 Task: Search for the email with the subject Order confirmation logged in from softage.1@softage.net with the filter, email from softage.6@softage.net and a new filter,  Mark as read
Action: Mouse moved to (809, 87)
Screenshot: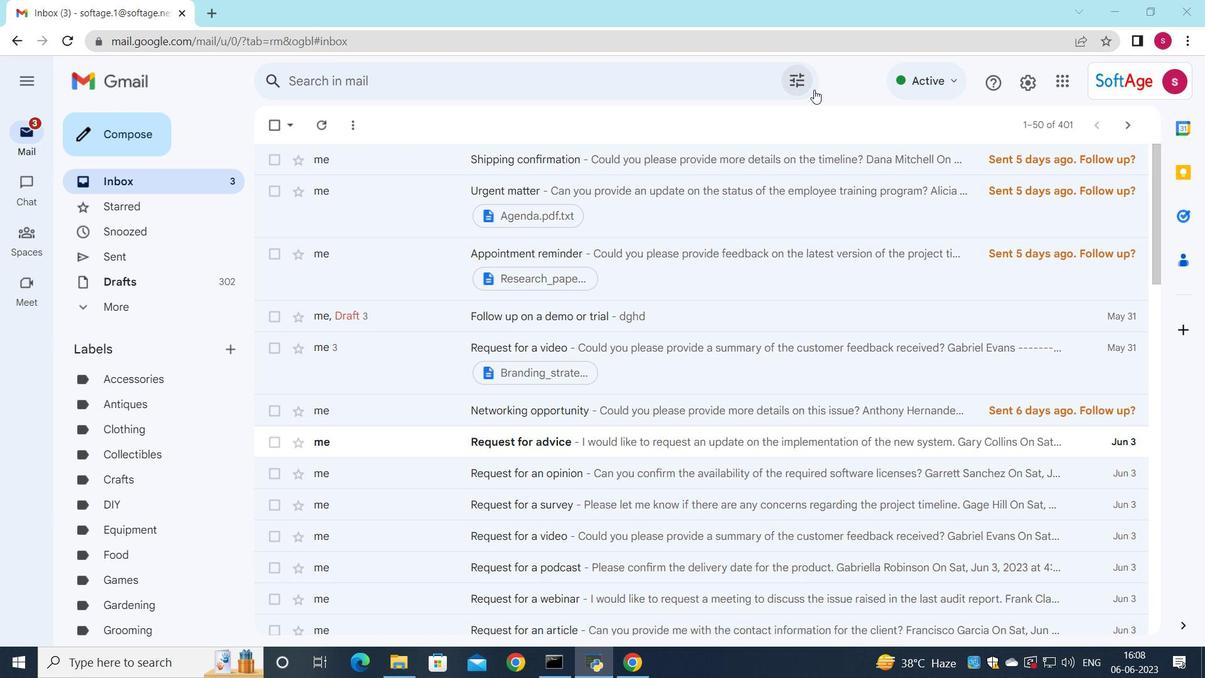 
Action: Mouse pressed left at (809, 87)
Screenshot: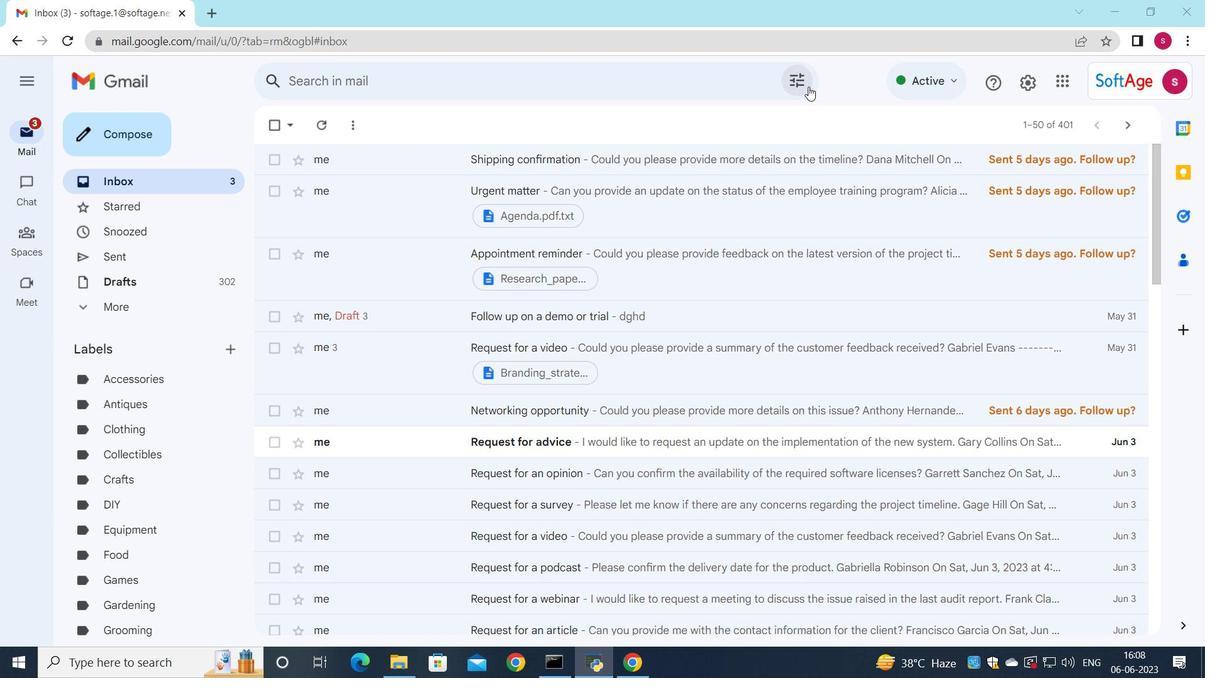 
Action: Mouse moved to (603, 165)
Screenshot: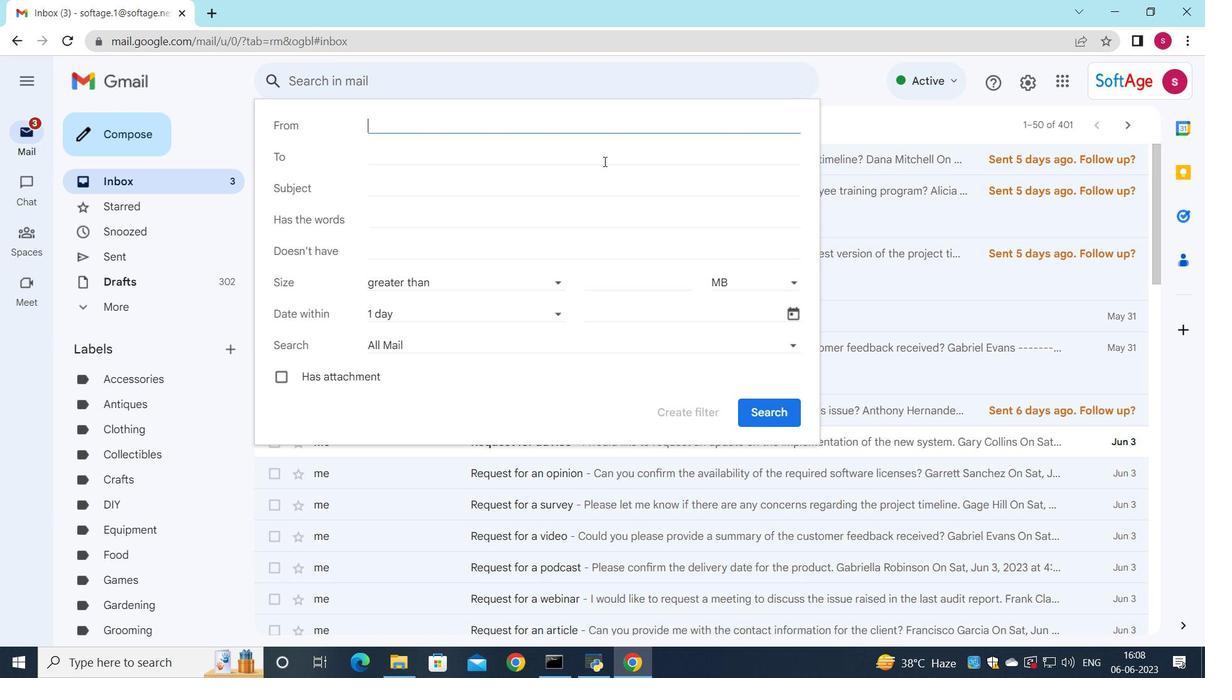 
Action: Key pressed so
Screenshot: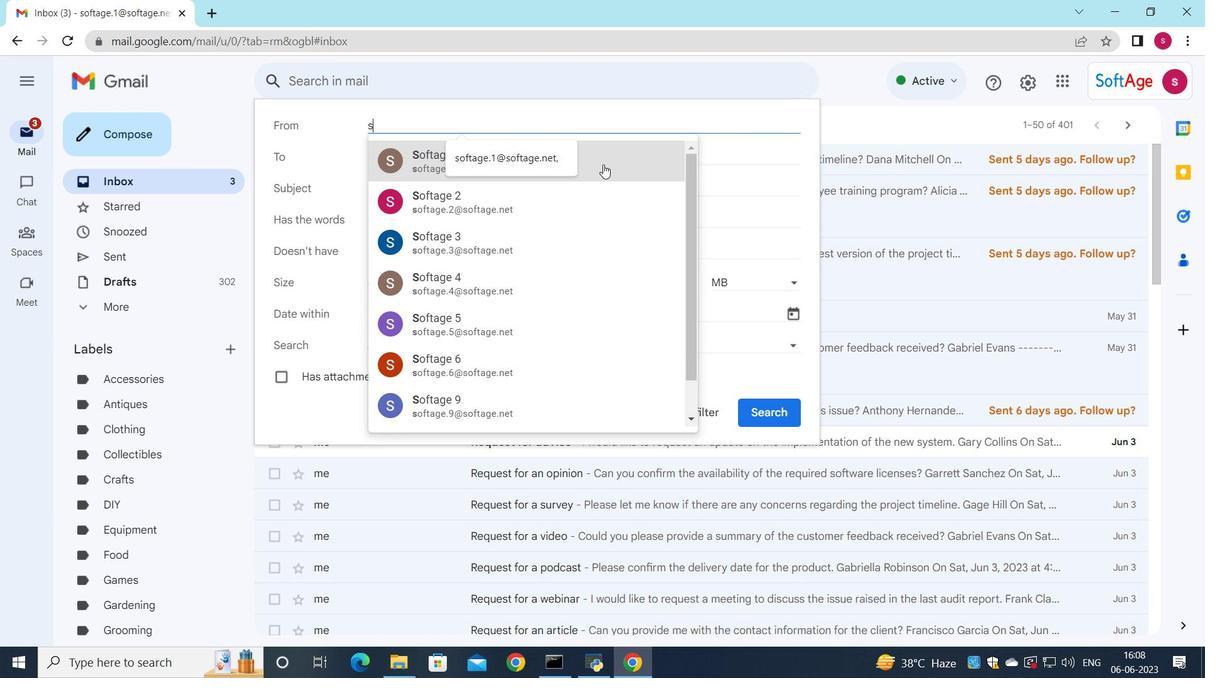 
Action: Mouse moved to (552, 157)
Screenshot: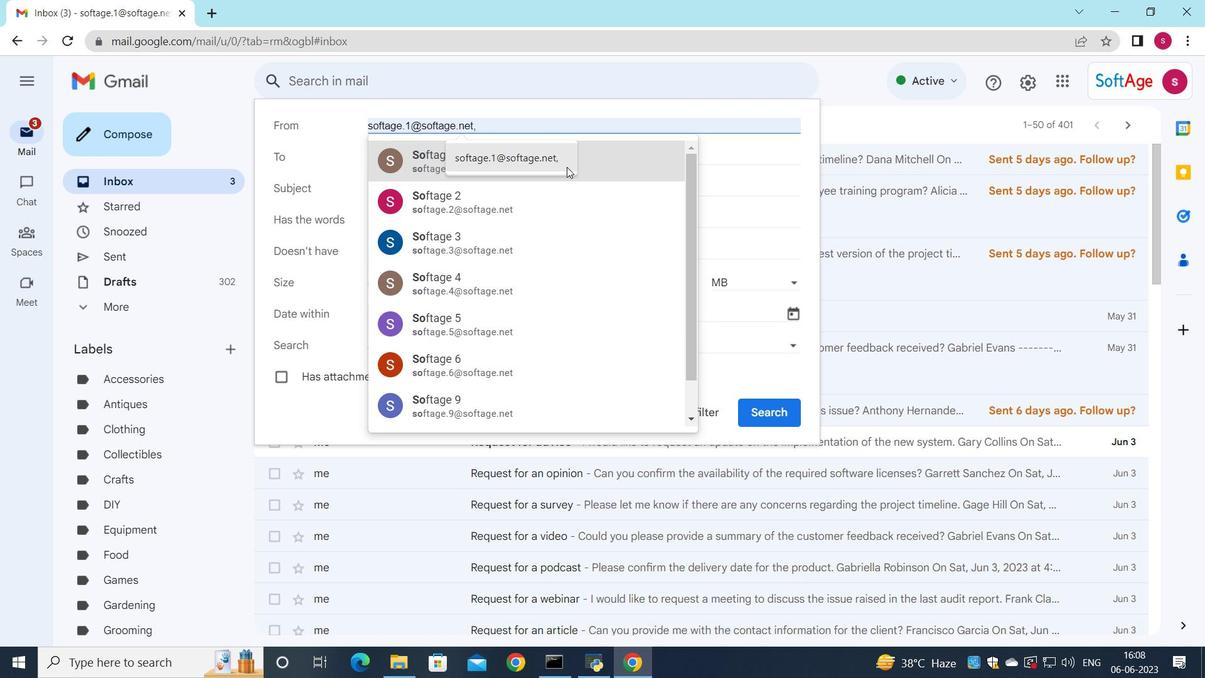 
Action: Mouse pressed left at (552, 157)
Screenshot: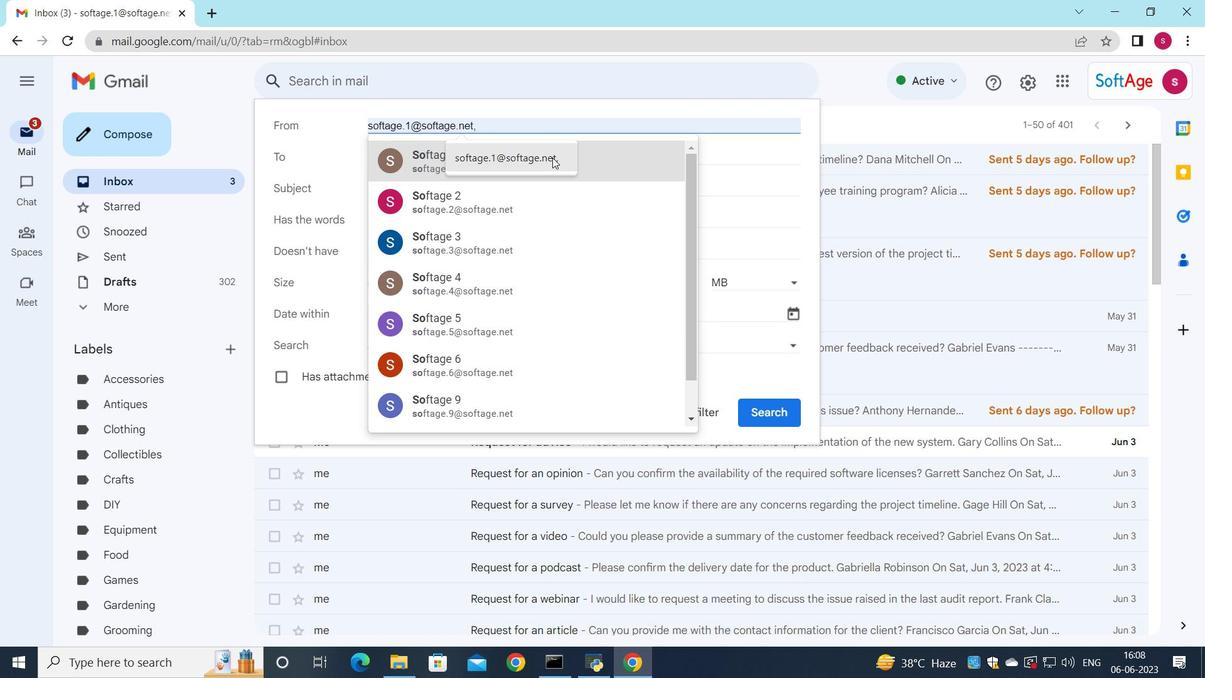 
Action: Mouse moved to (457, 156)
Screenshot: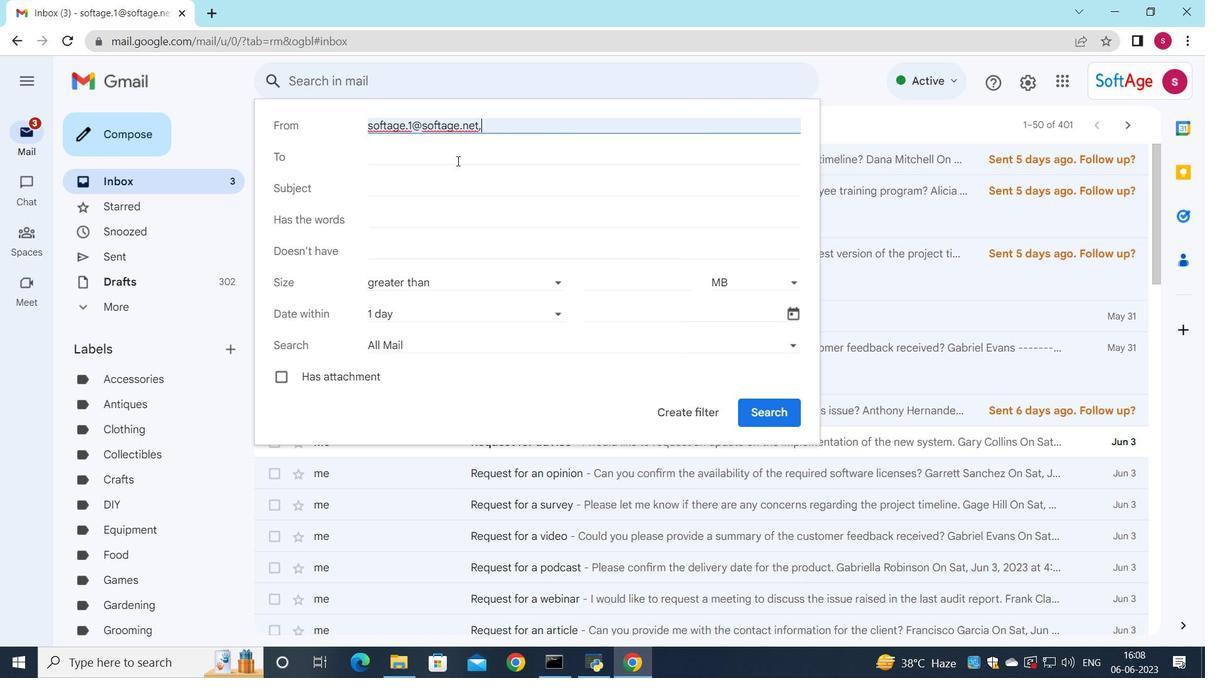 
Action: Mouse pressed left at (457, 156)
Screenshot: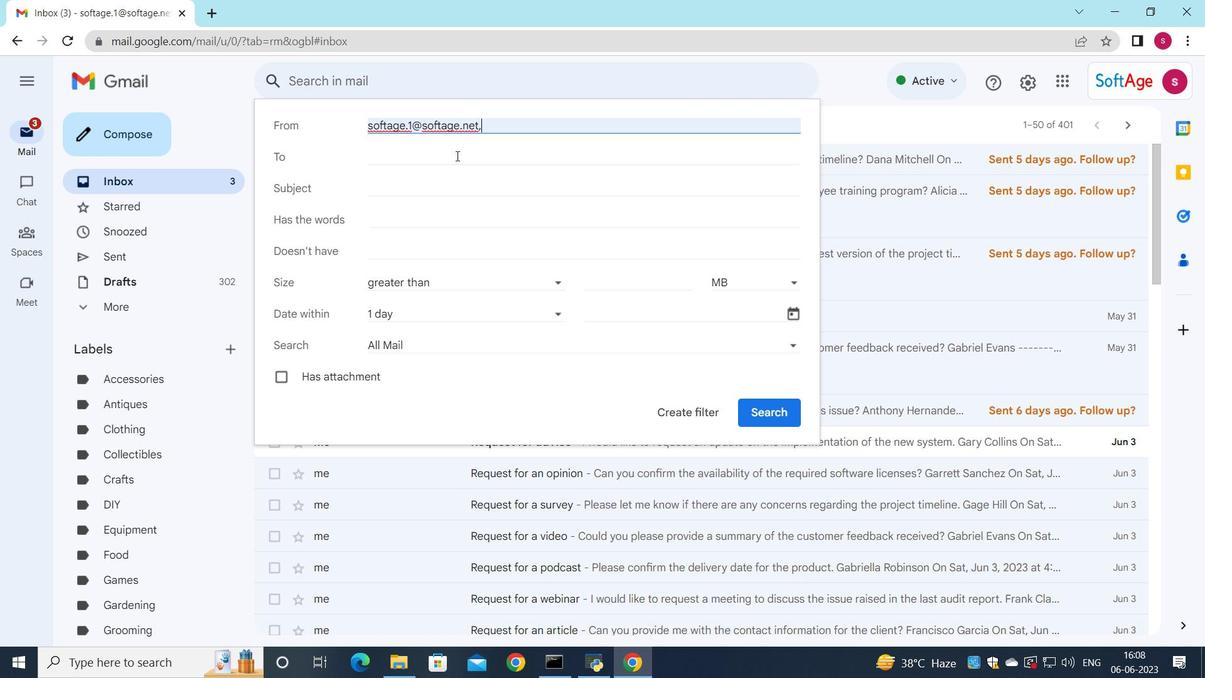 
Action: Key pressed so
Screenshot: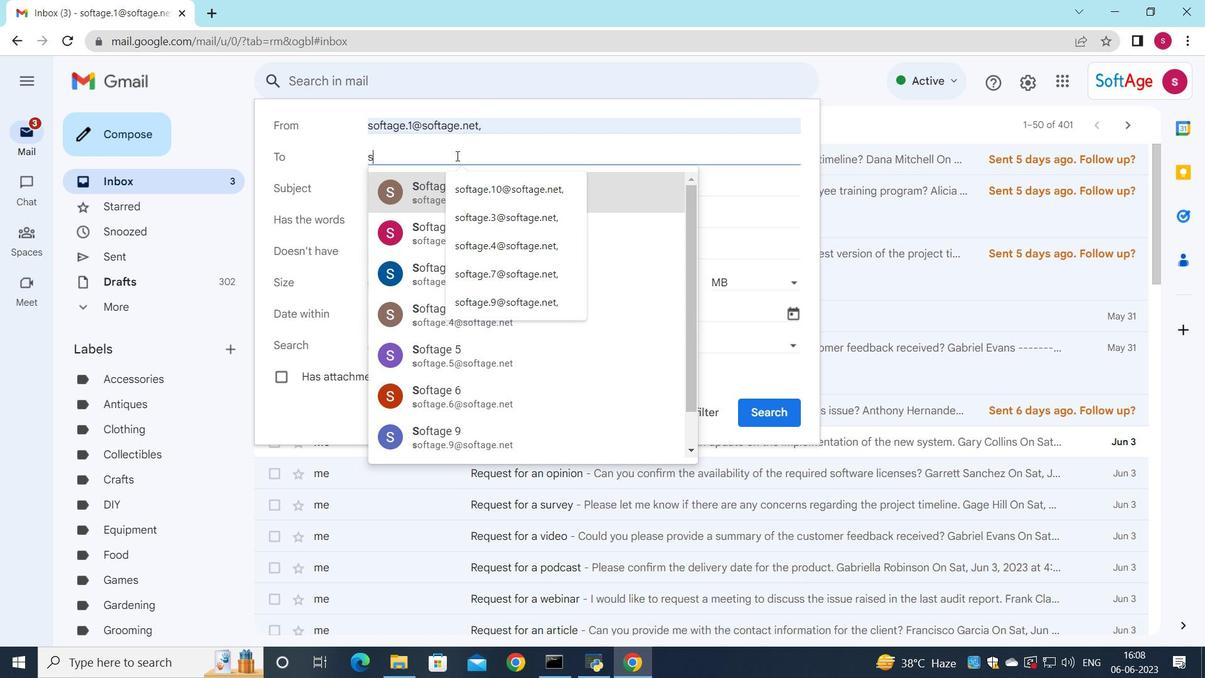 
Action: Mouse moved to (475, 145)
Screenshot: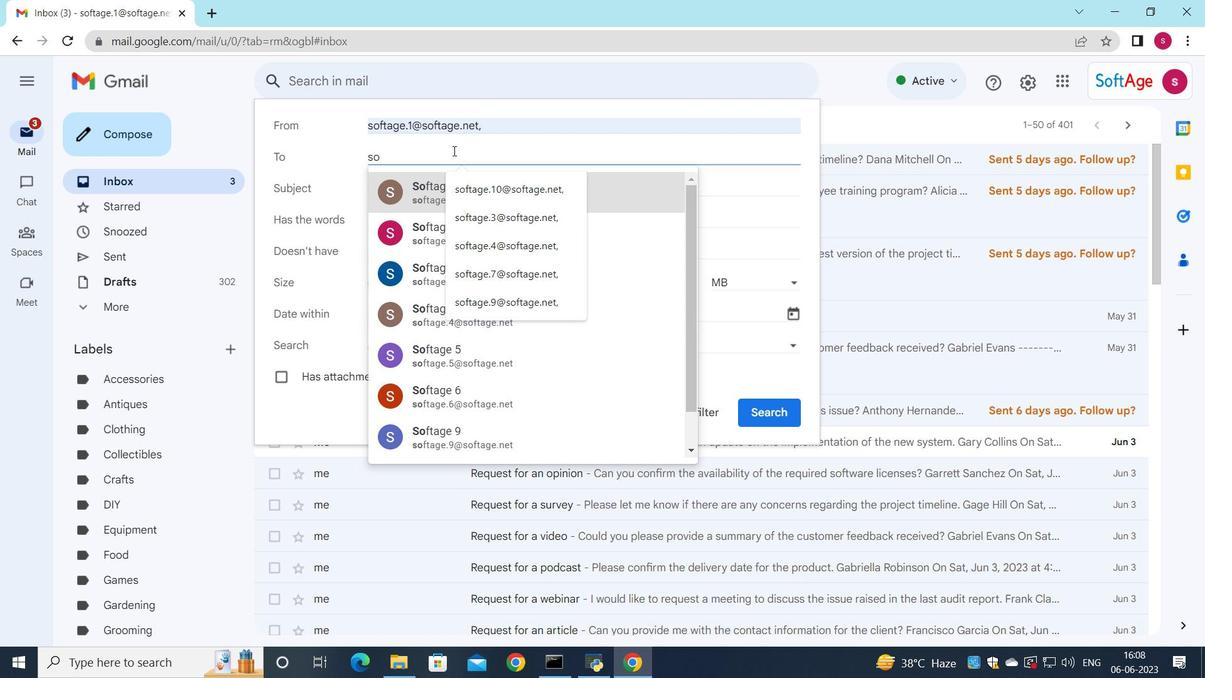 
Action: Key pressed fyt<Key.backspace><Key.backspace>tage.6
Screenshot: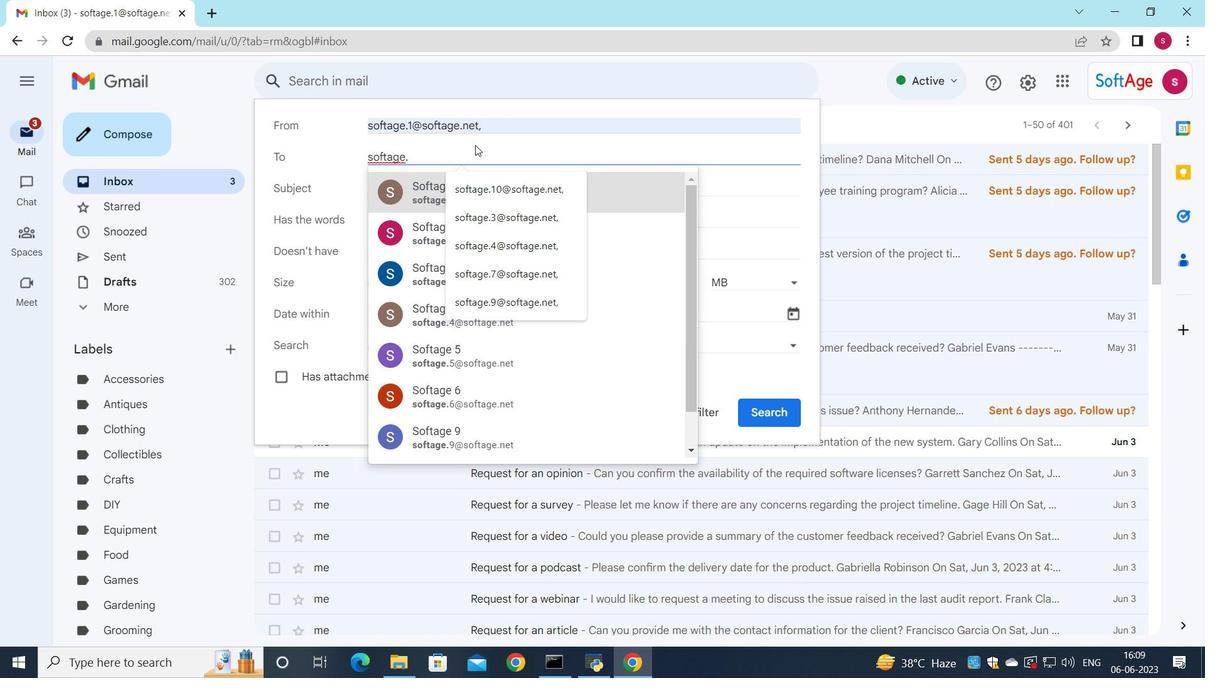 
Action: Mouse moved to (468, 199)
Screenshot: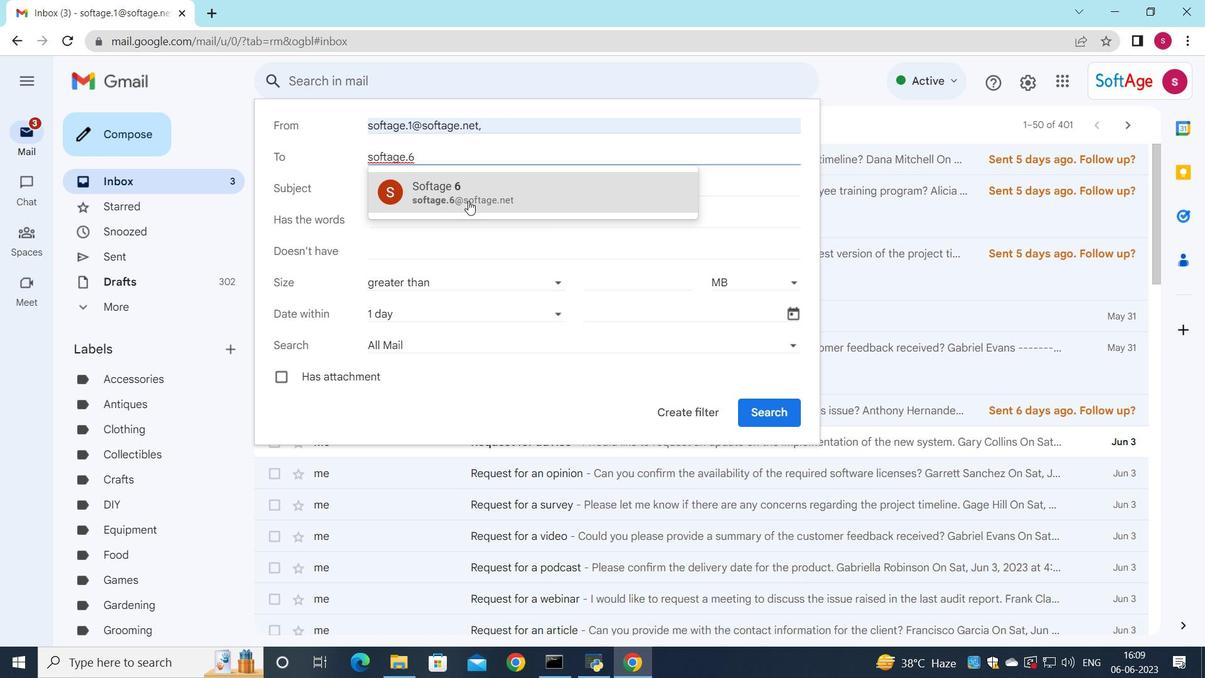 
Action: Mouse pressed left at (468, 199)
Screenshot: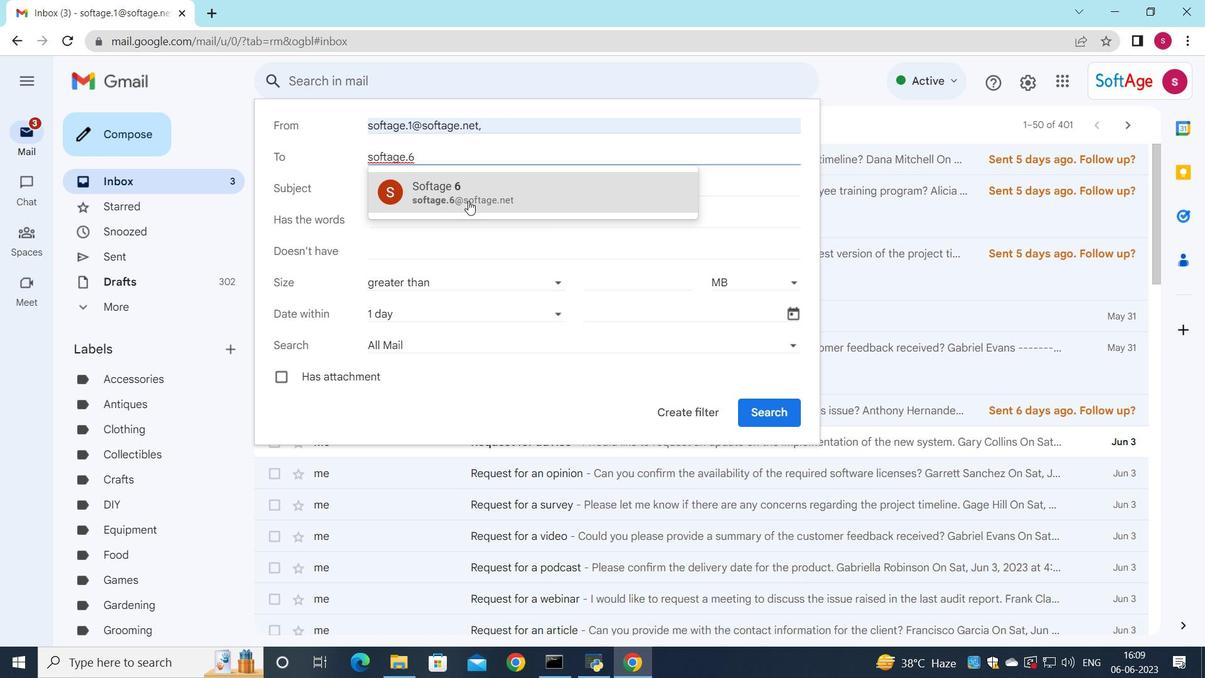 
Action: Mouse moved to (430, 195)
Screenshot: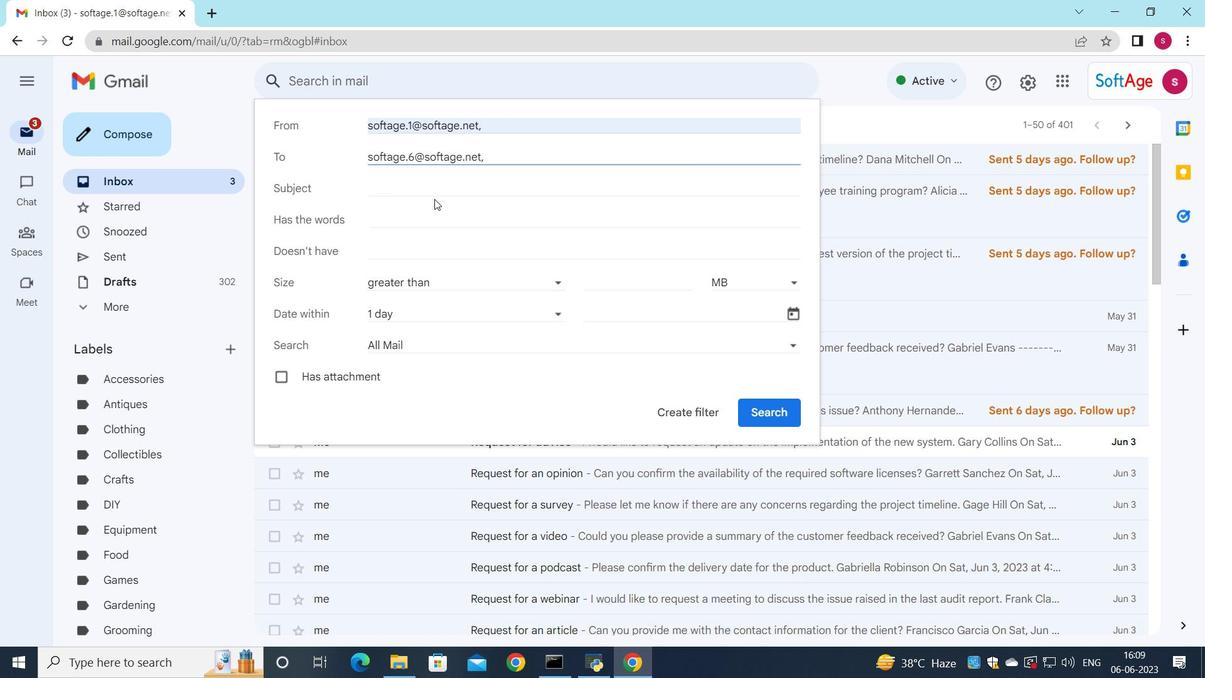 
Action: Mouse pressed left at (430, 195)
Screenshot: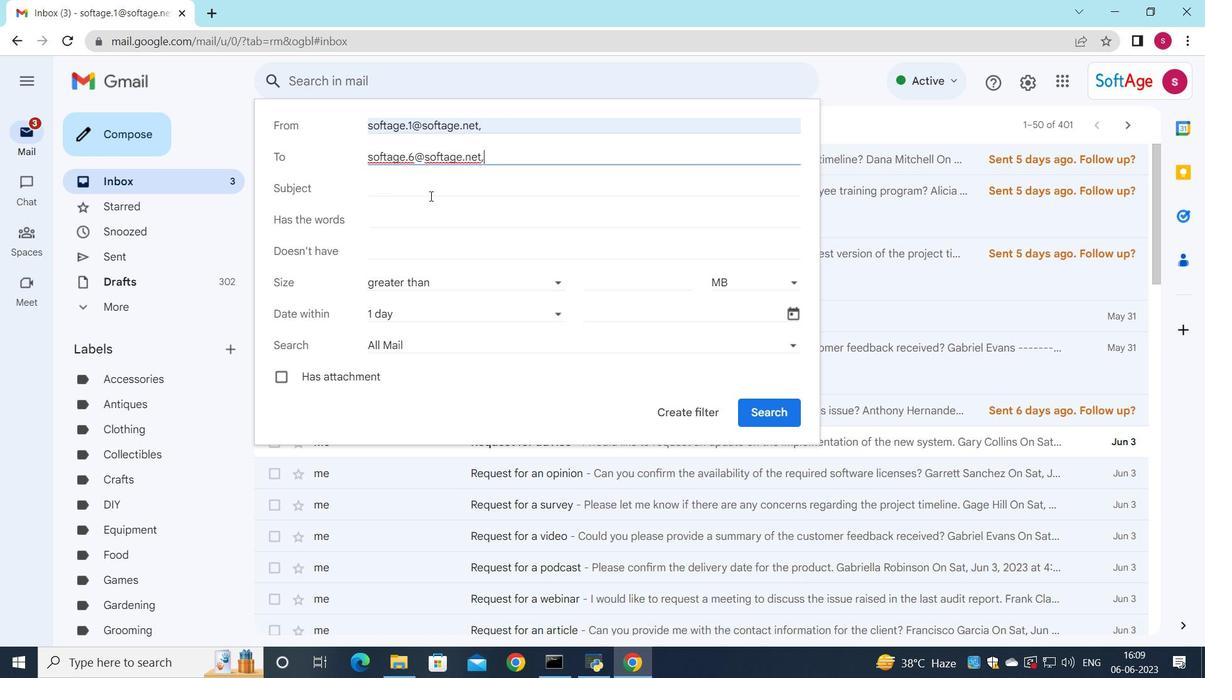 
Action: Key pressed <Key.shift><Key.shift_r><Key.shift_r><Key.shift_r><Key.shift_r><Key.shift_r><Key.shift_r><Key.shift_r><Key.shift_r><Key.shift_r>Order<Key.space>confirmation
Screenshot: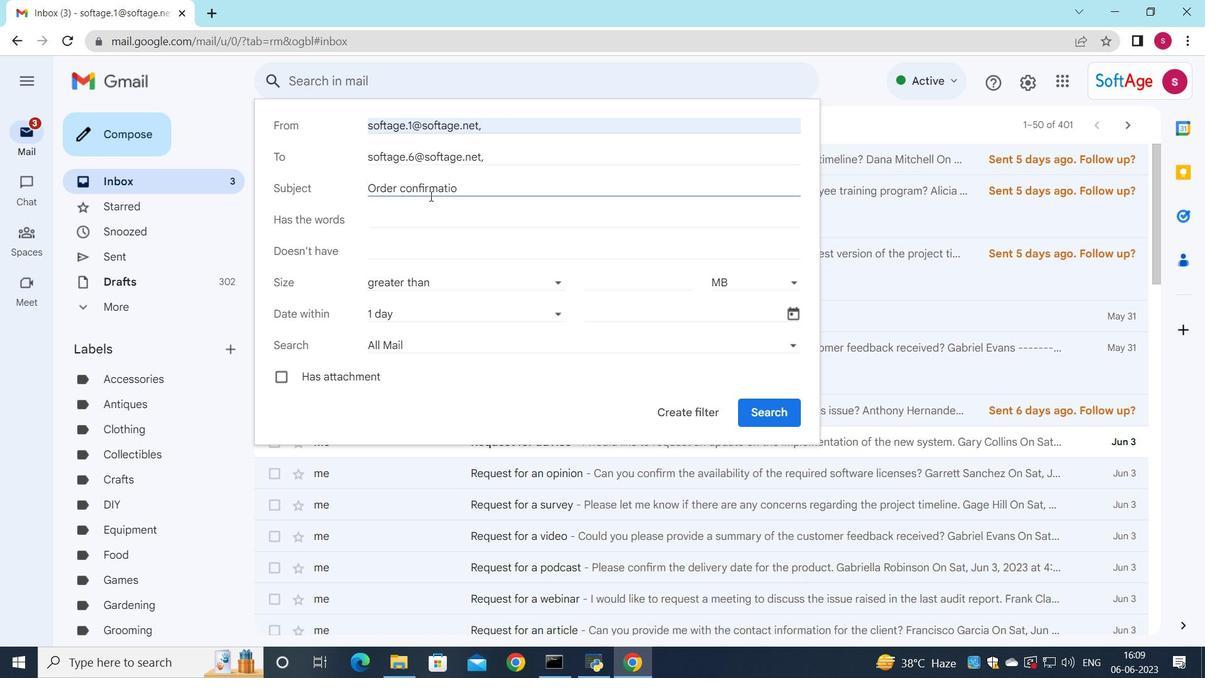 
Action: Mouse moved to (412, 324)
Screenshot: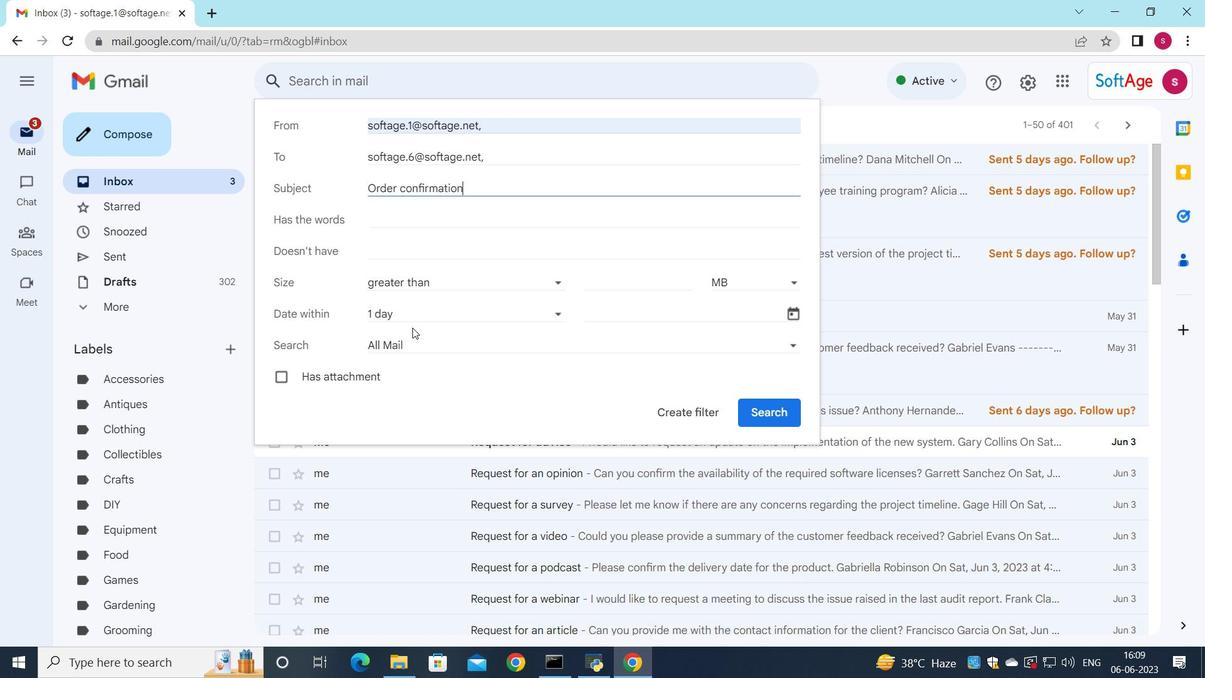 
Action: Mouse pressed left at (412, 324)
Screenshot: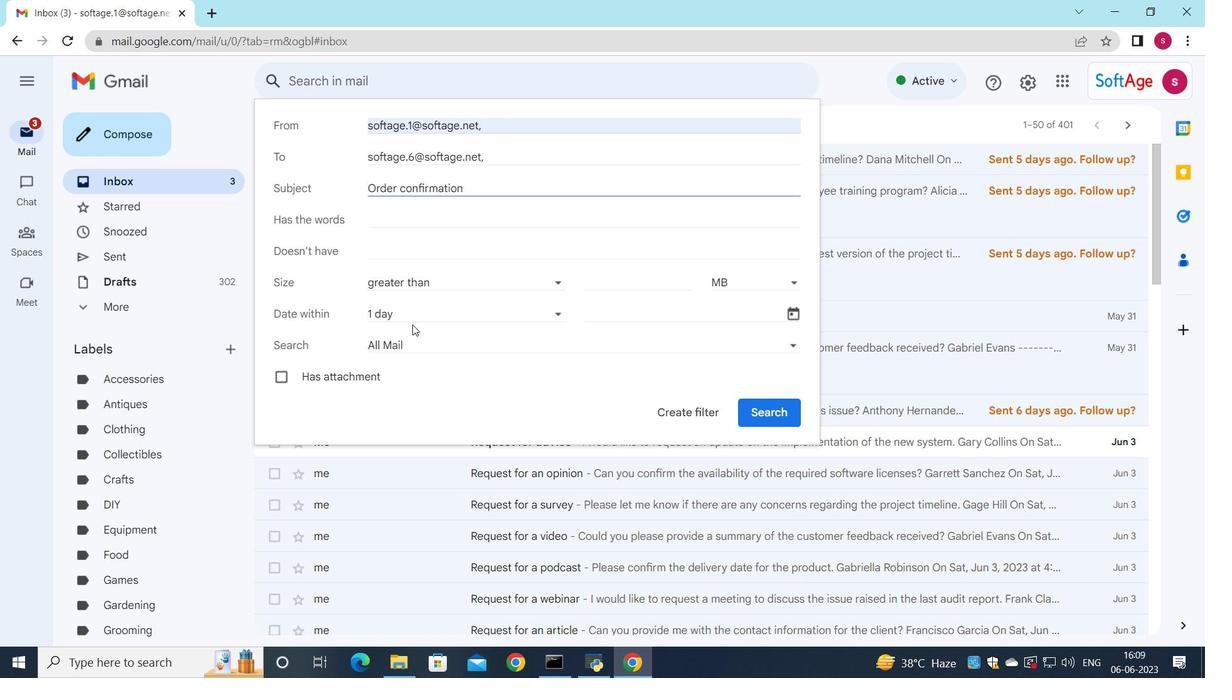 
Action: Mouse moved to (416, 316)
Screenshot: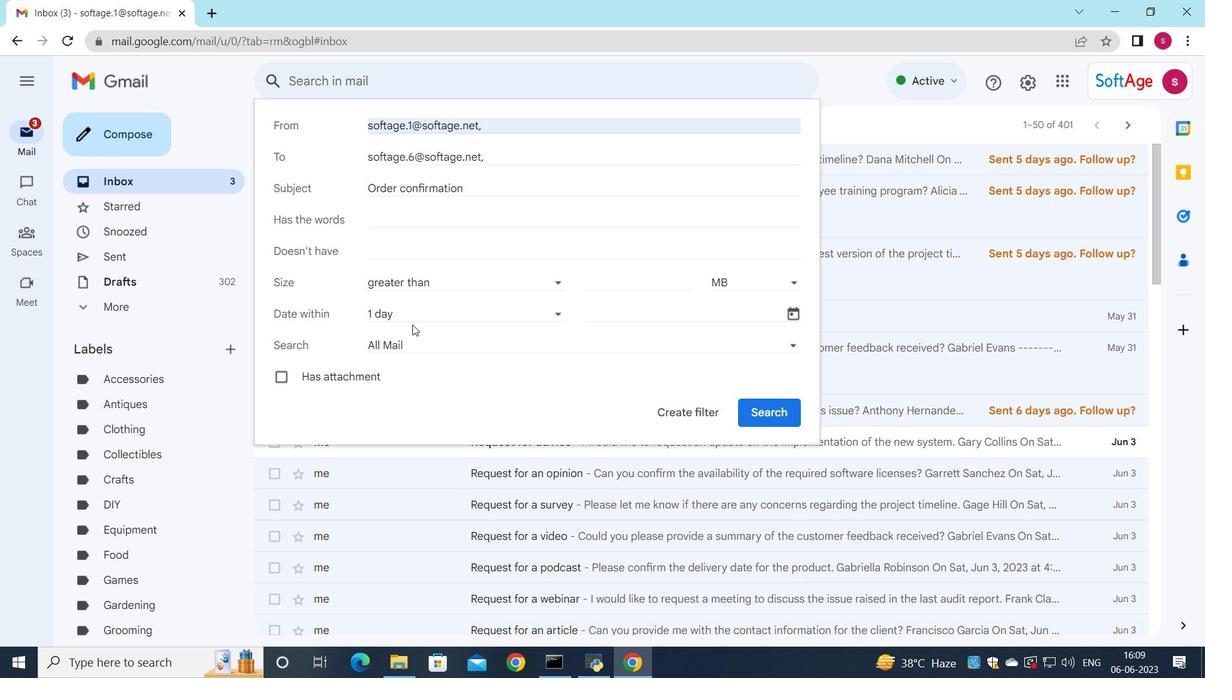 
Action: Mouse pressed left at (416, 316)
Screenshot: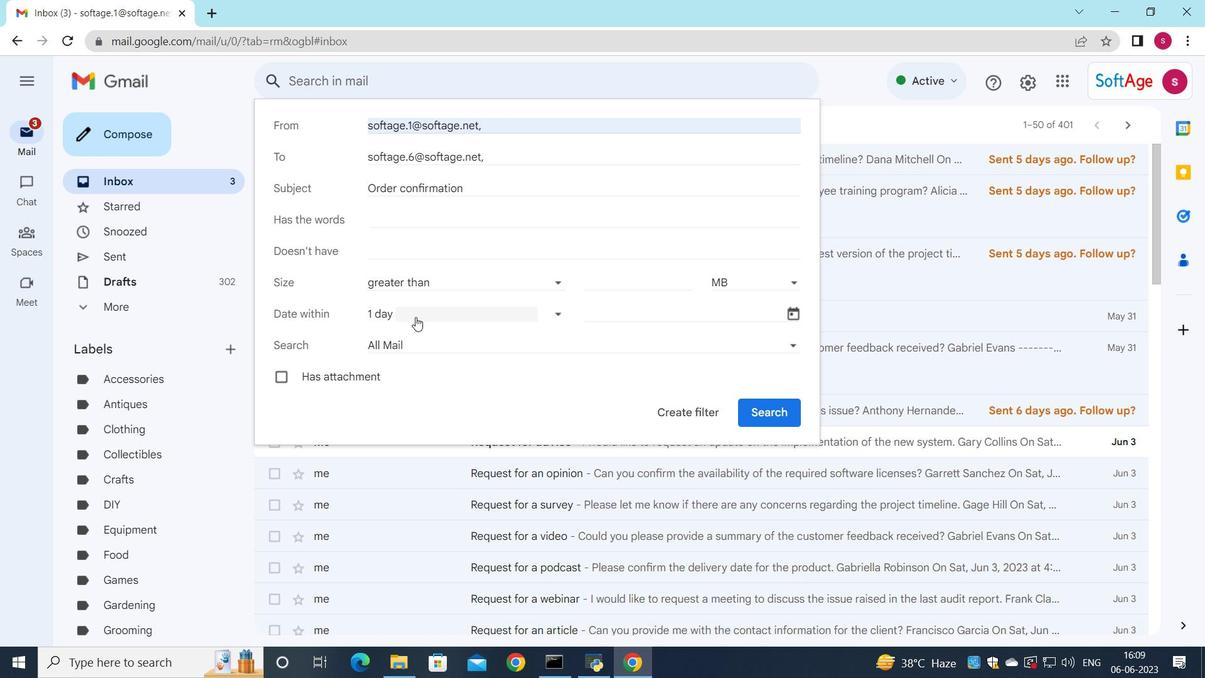 
Action: Mouse moved to (439, 489)
Screenshot: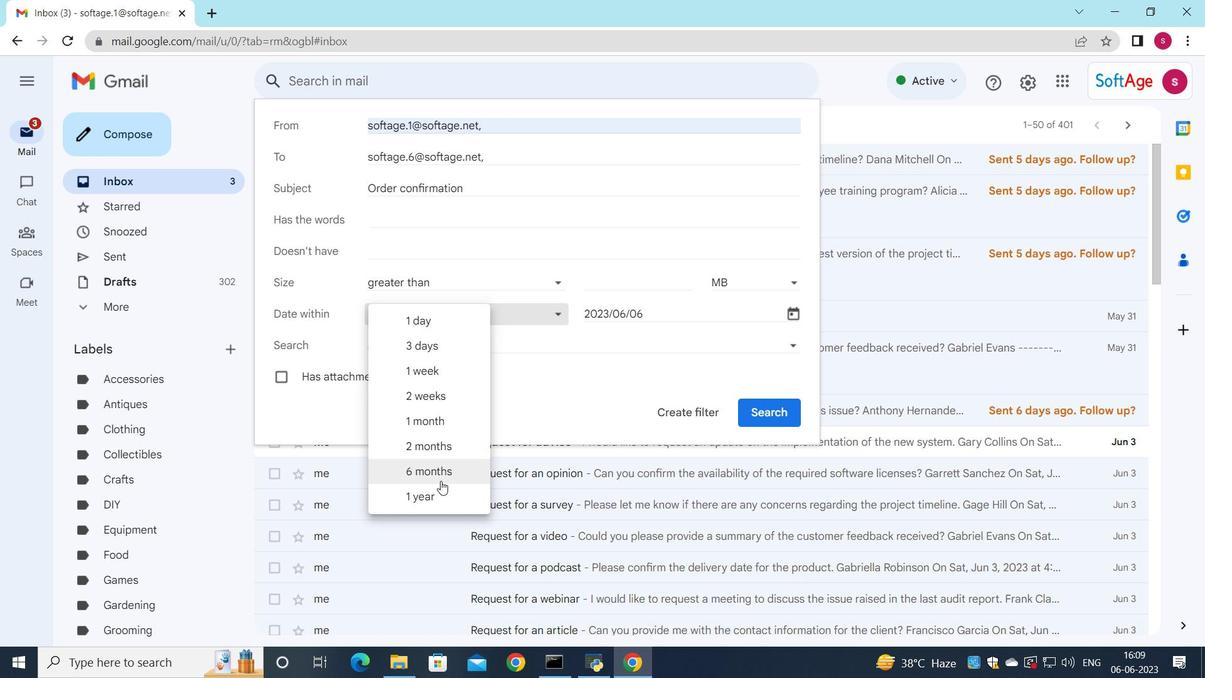 
Action: Mouse pressed left at (439, 489)
Screenshot: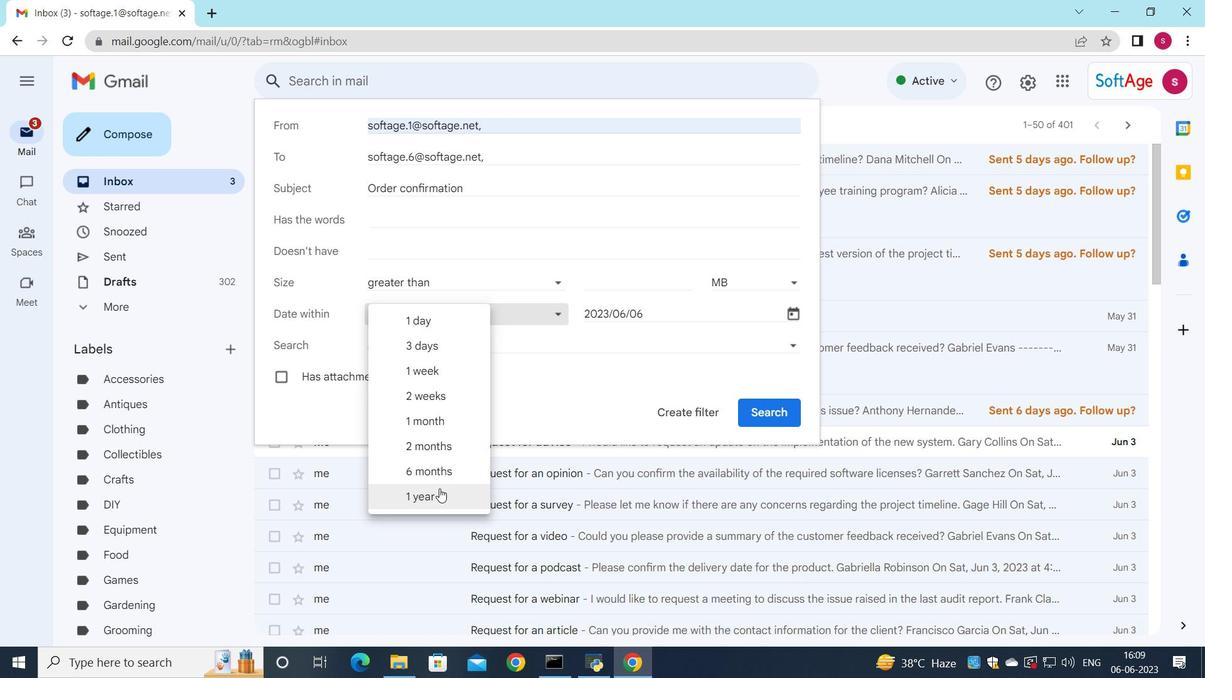 
Action: Mouse moved to (667, 408)
Screenshot: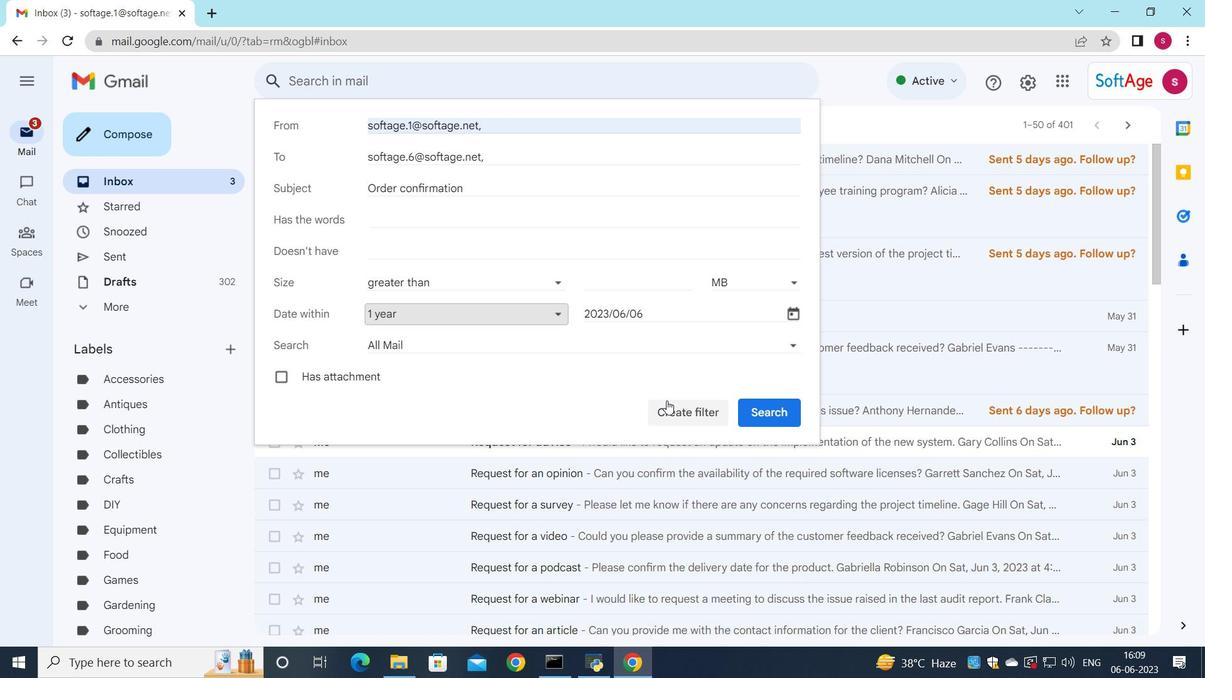 
Action: Mouse pressed left at (667, 408)
Screenshot: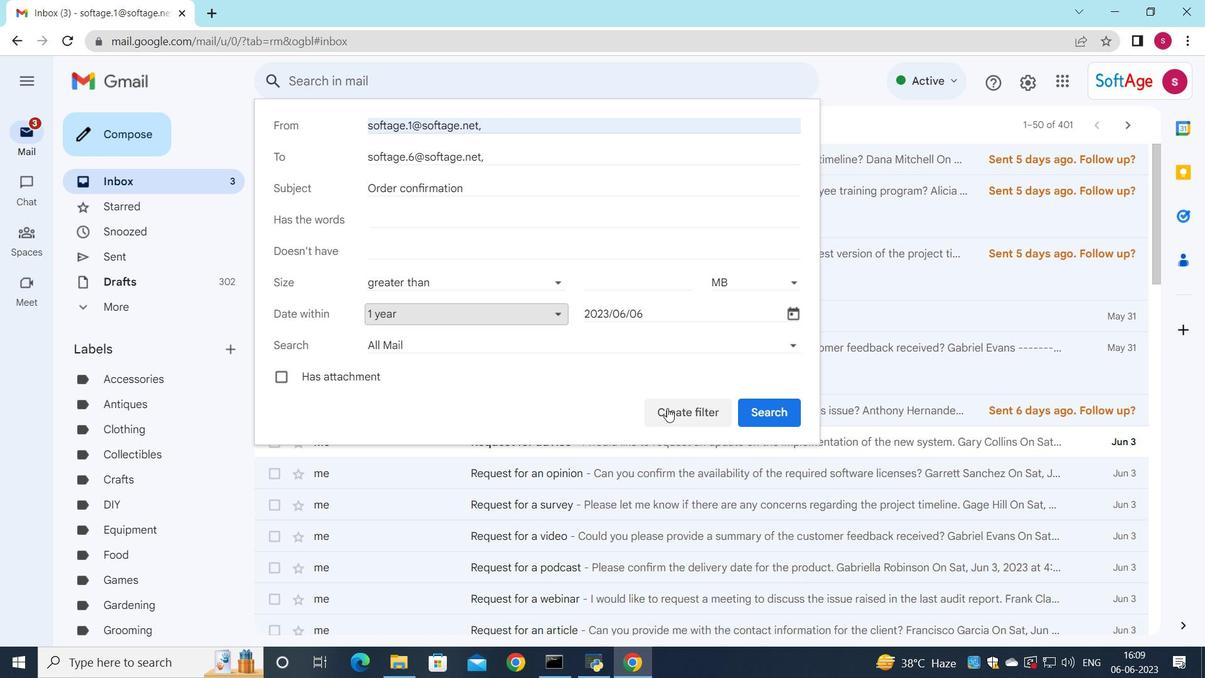 
Action: Mouse moved to (337, 185)
Screenshot: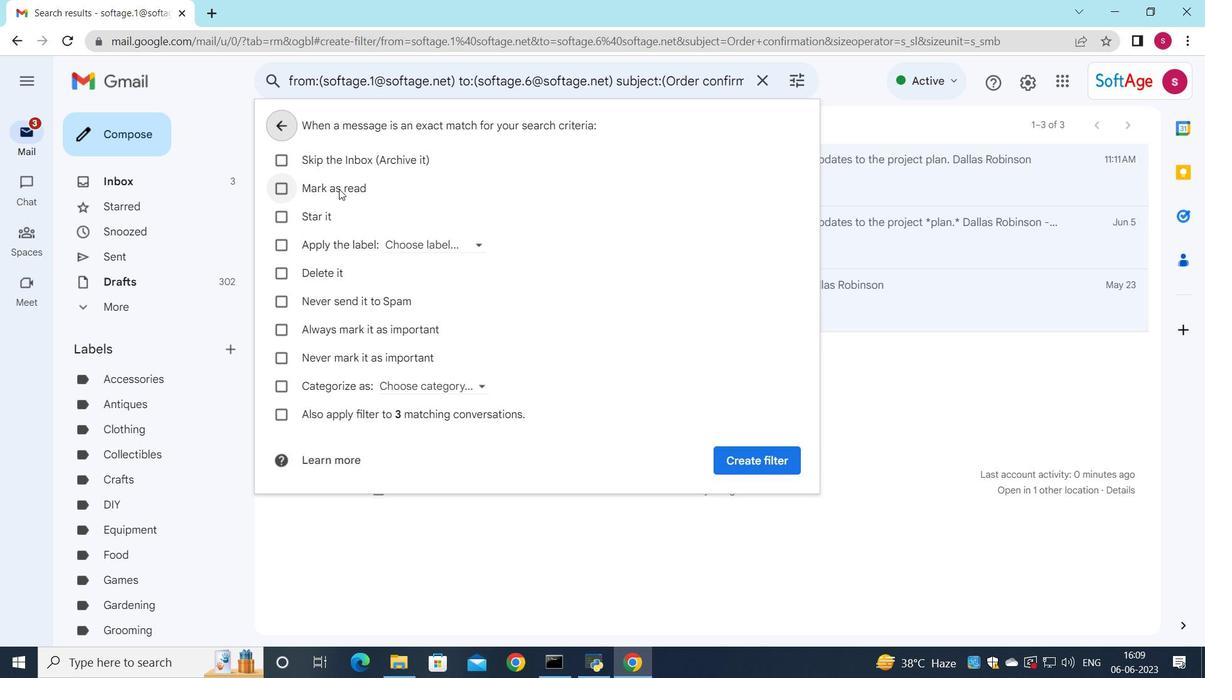 
Action: Mouse pressed left at (337, 185)
Screenshot: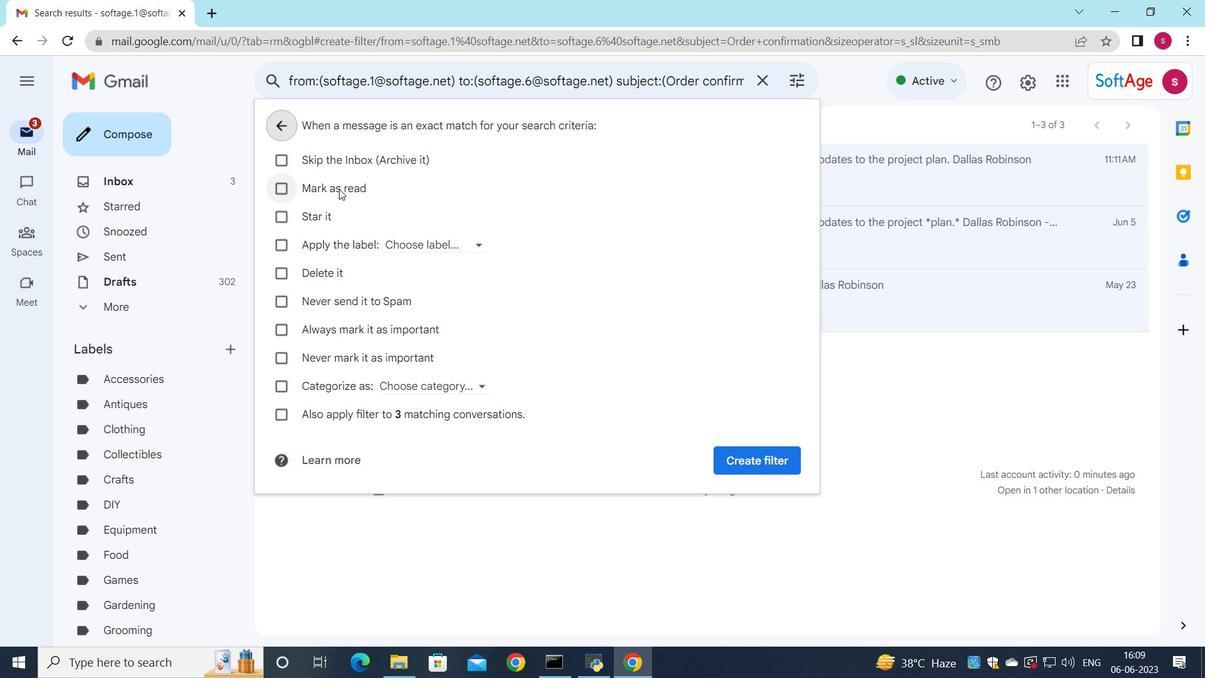
Action: Mouse moved to (413, 241)
Screenshot: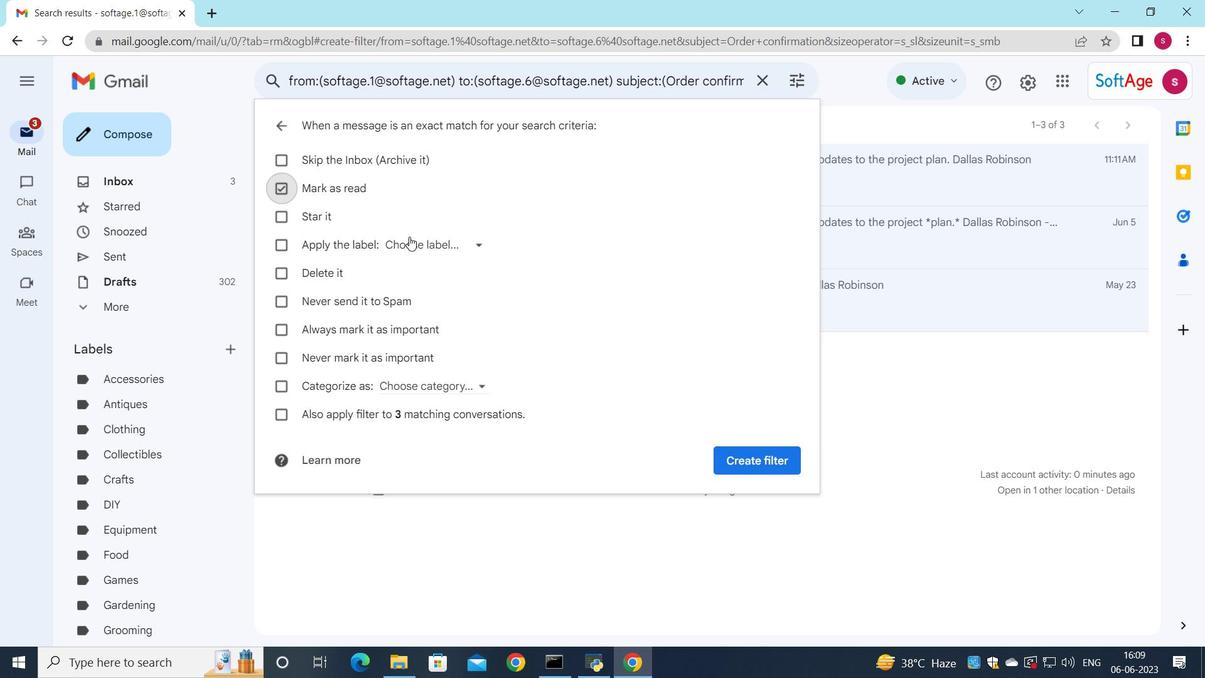 
